 Task: Look for properties with washing machine facilities.
Action: Mouse moved to (839, 100)
Screenshot: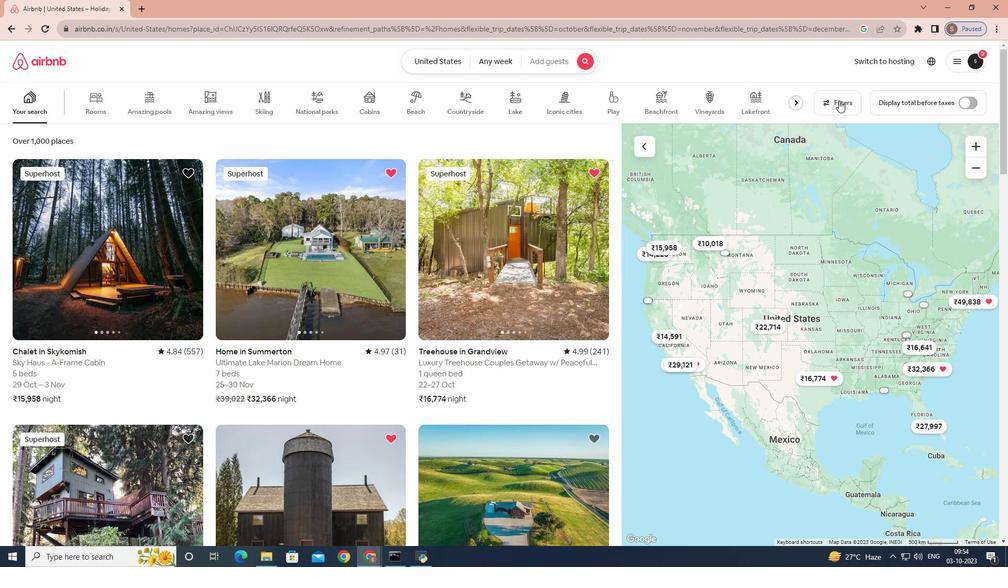 
Action: Mouse pressed left at (839, 100)
Screenshot: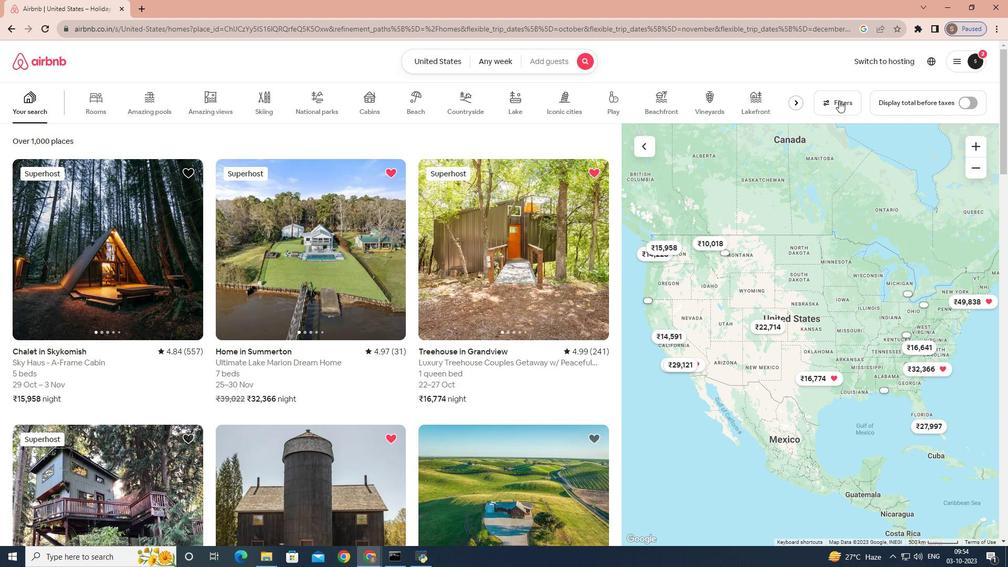 
Action: Mouse moved to (656, 169)
Screenshot: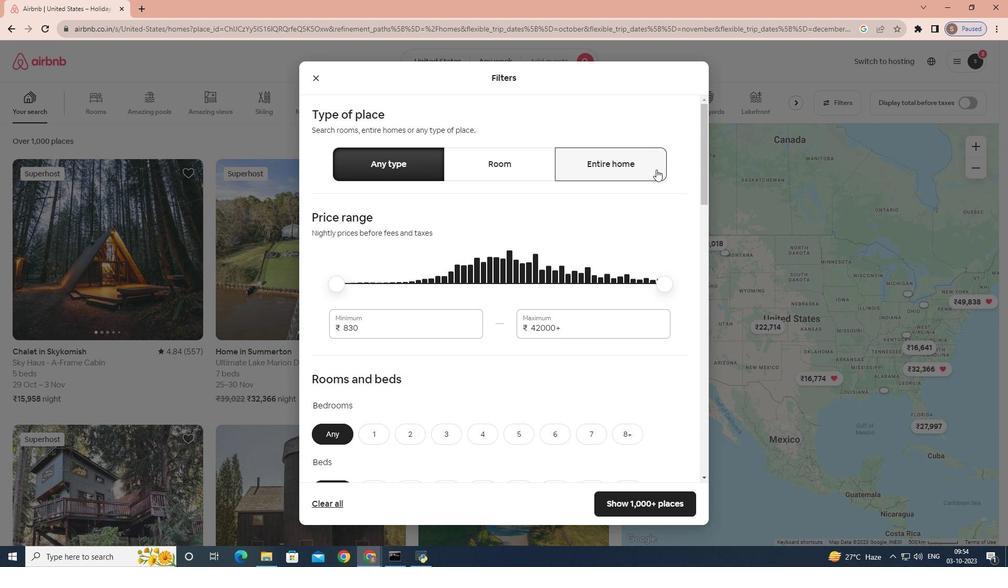 
Action: Mouse pressed left at (656, 169)
Screenshot: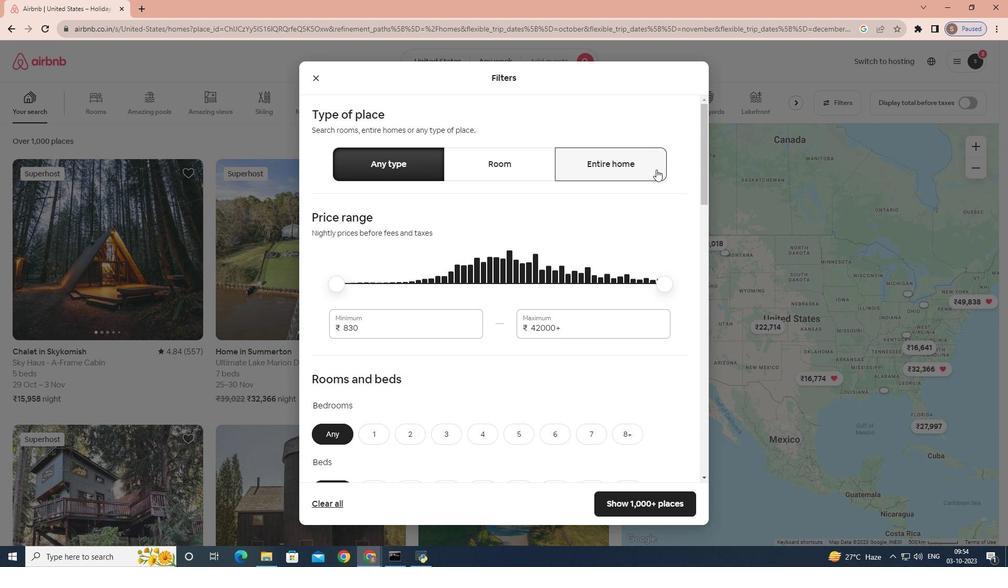 
Action: Mouse moved to (506, 259)
Screenshot: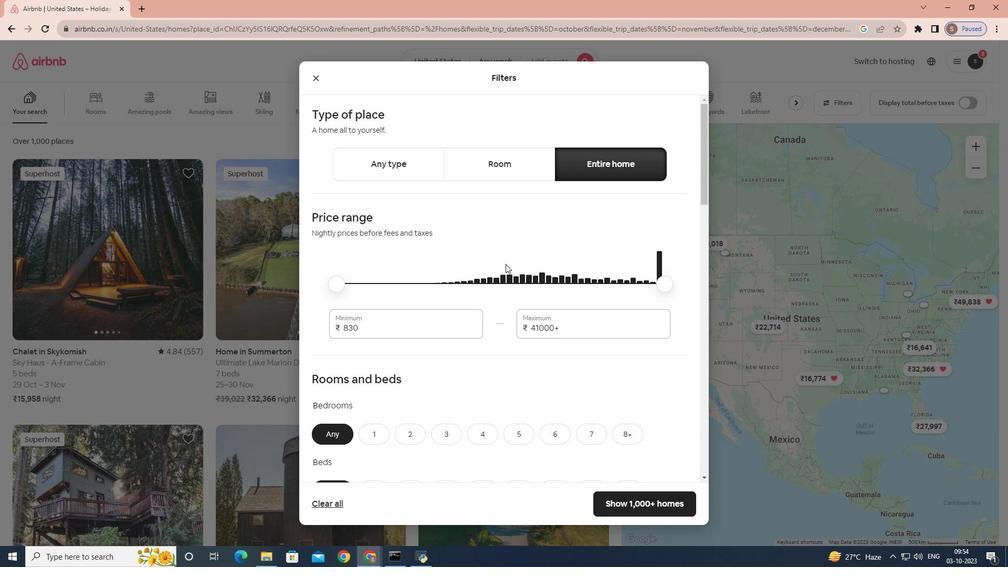 
Action: Mouse scrolled (506, 259) with delta (0, 0)
Screenshot: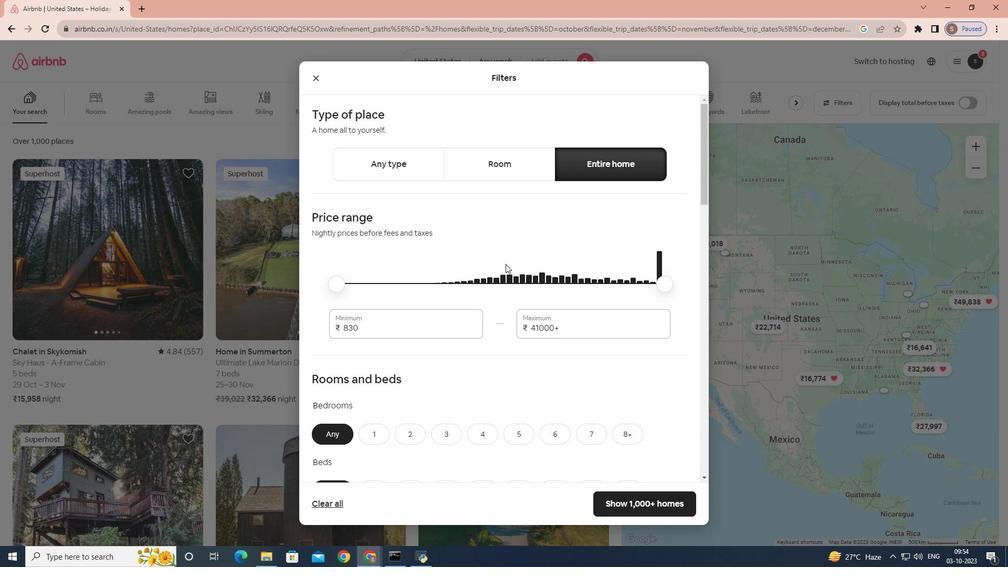 
Action: Mouse moved to (505, 263)
Screenshot: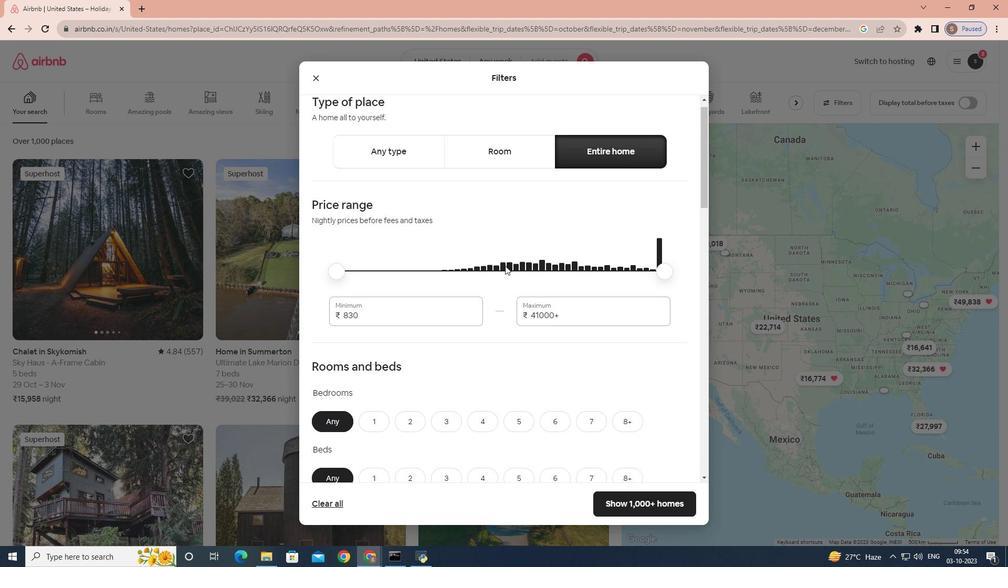 
Action: Mouse scrolled (505, 262) with delta (0, 0)
Screenshot: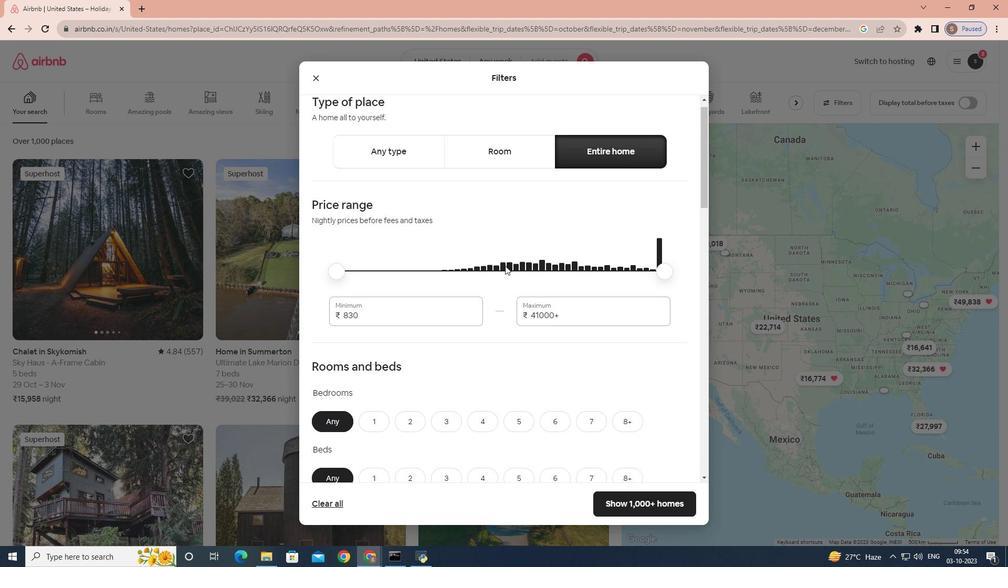 
Action: Mouse moved to (505, 265)
Screenshot: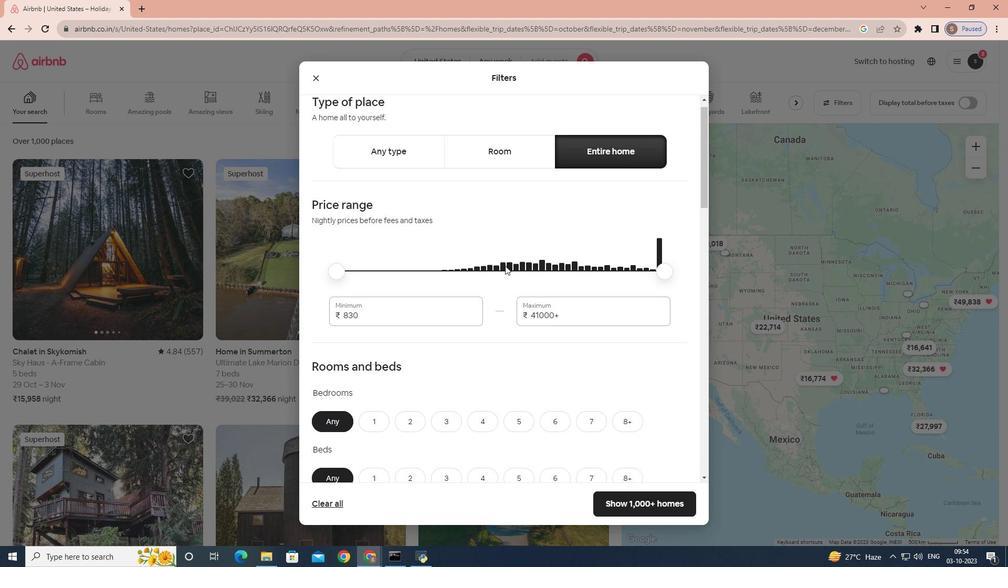 
Action: Mouse scrolled (505, 264) with delta (0, 0)
Screenshot: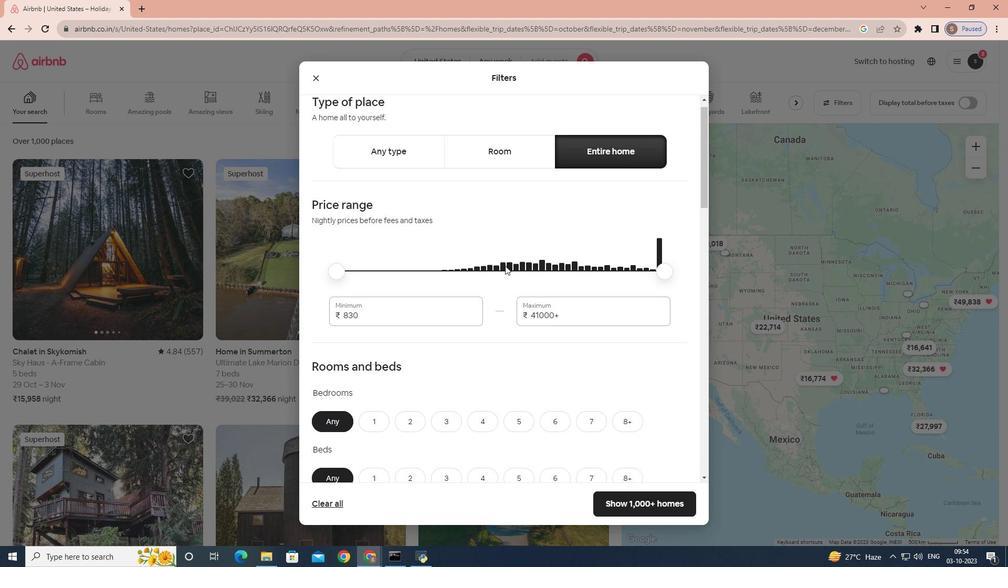 
Action: Mouse scrolled (505, 264) with delta (0, 0)
Screenshot: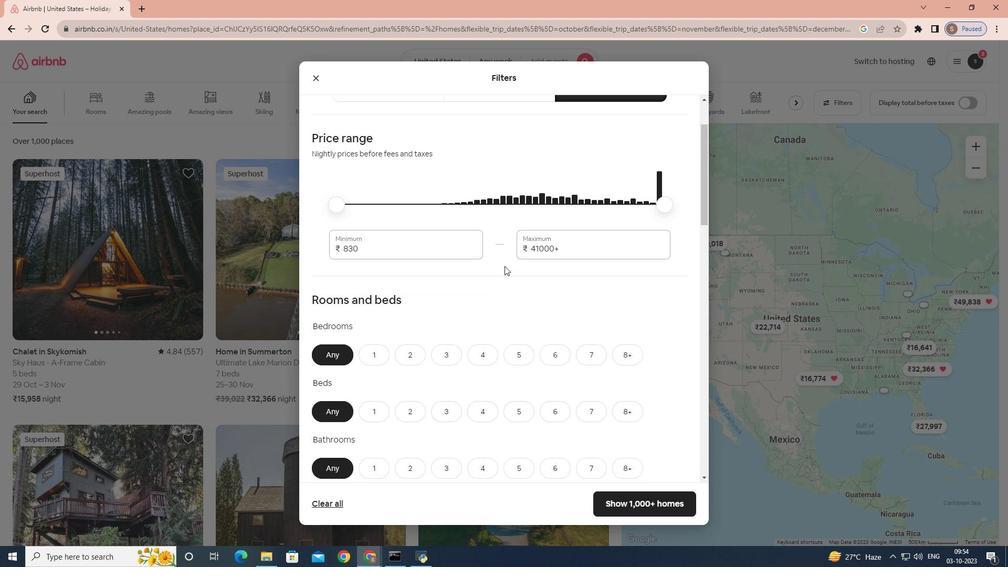 
Action: Mouse moved to (505, 265)
Screenshot: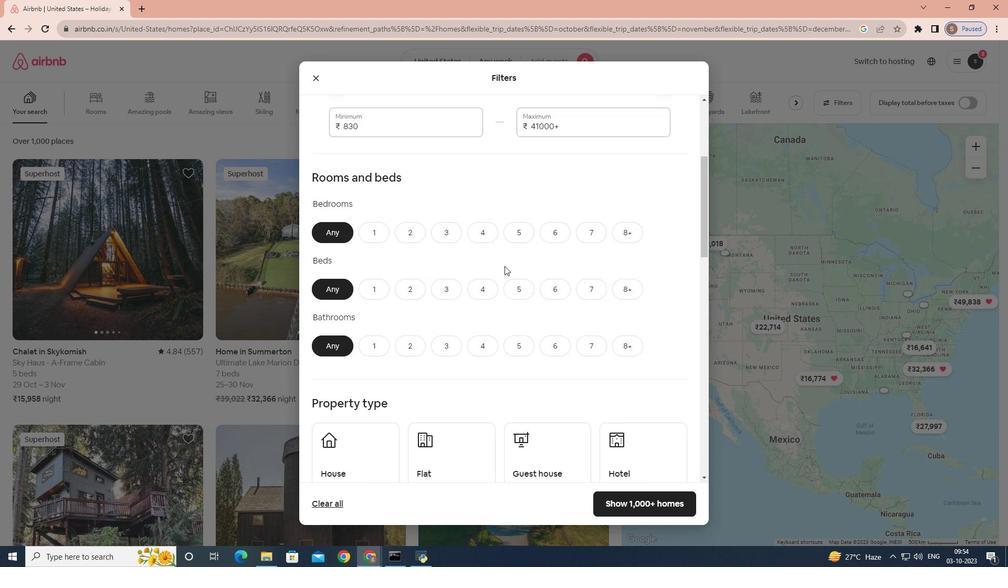 
Action: Mouse scrolled (505, 265) with delta (0, 0)
Screenshot: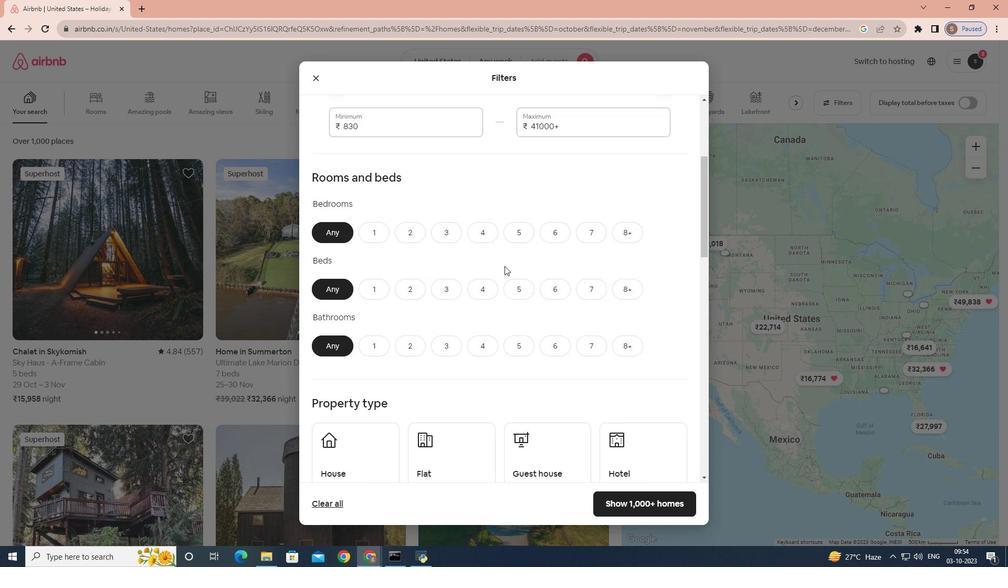 
Action: Mouse moved to (504, 266)
Screenshot: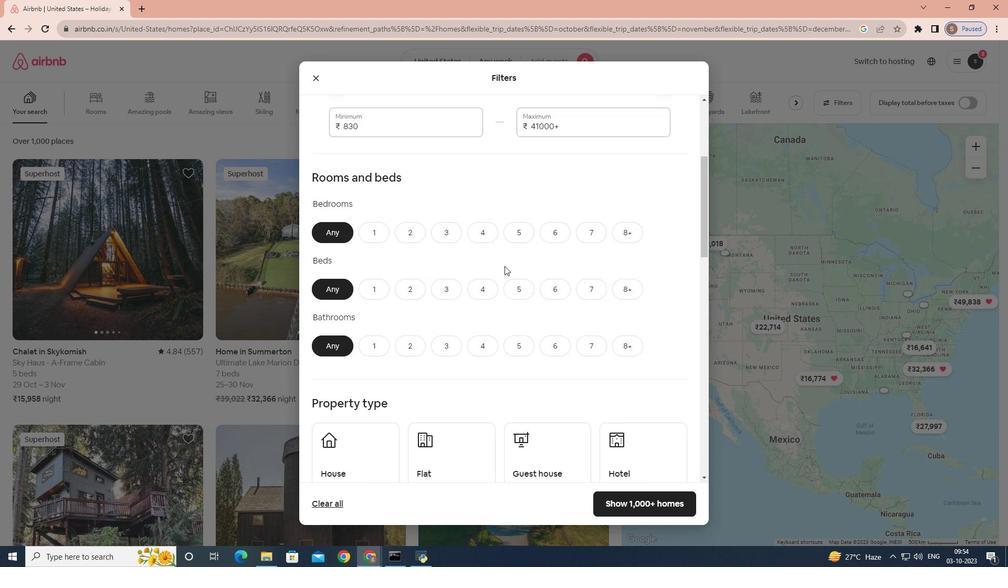
Action: Mouse scrolled (504, 265) with delta (0, 0)
Screenshot: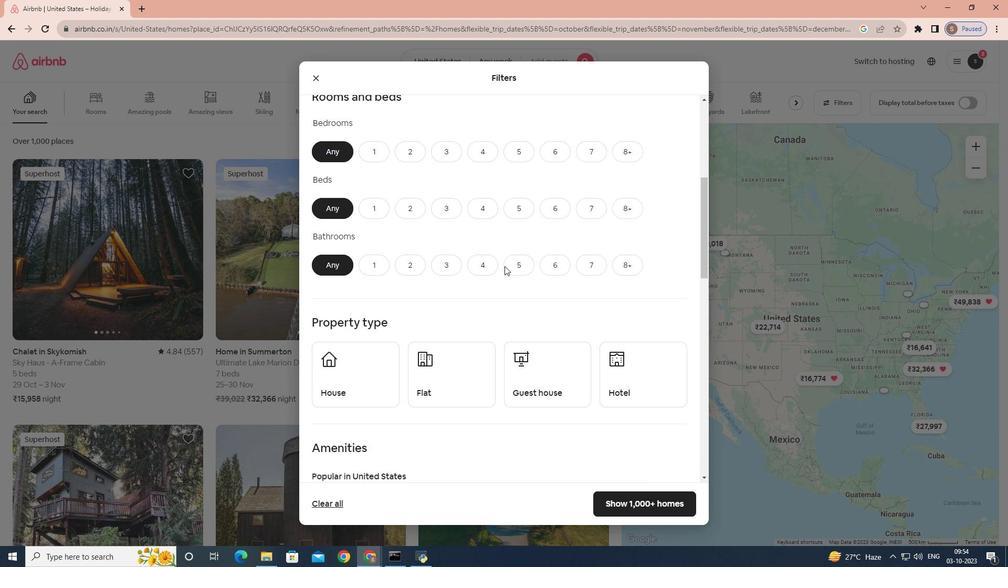 
Action: Mouse scrolled (504, 265) with delta (0, 0)
Screenshot: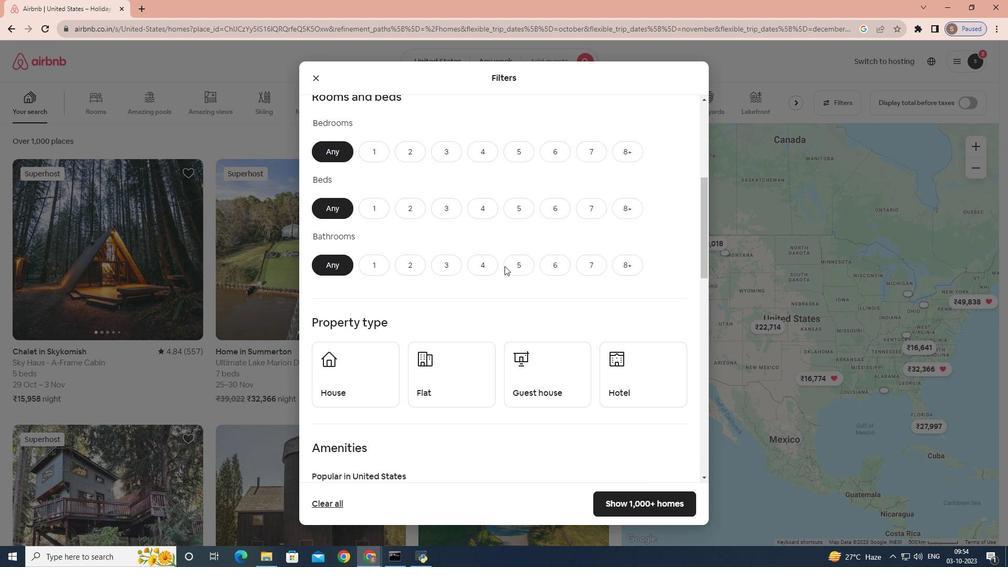 
Action: Mouse scrolled (504, 265) with delta (0, 0)
Screenshot: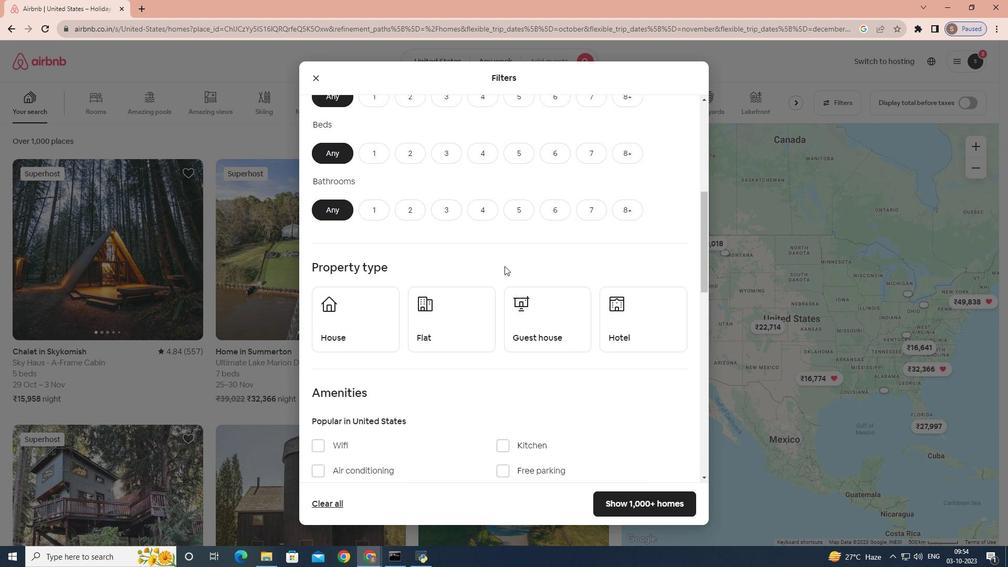 
Action: Mouse scrolled (504, 265) with delta (0, 0)
Screenshot: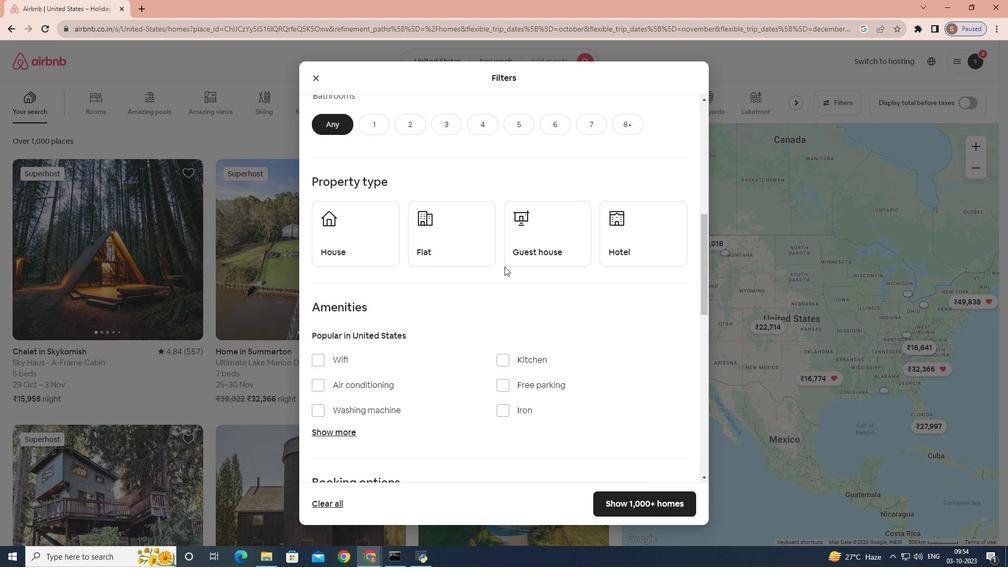 
Action: Mouse scrolled (504, 265) with delta (0, 0)
Screenshot: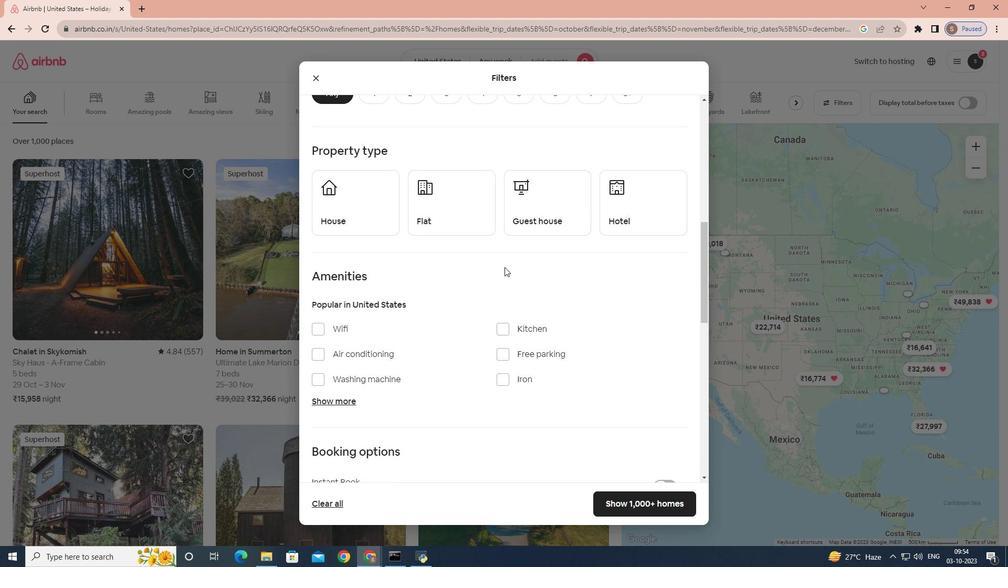 
Action: Mouse moved to (318, 315)
Screenshot: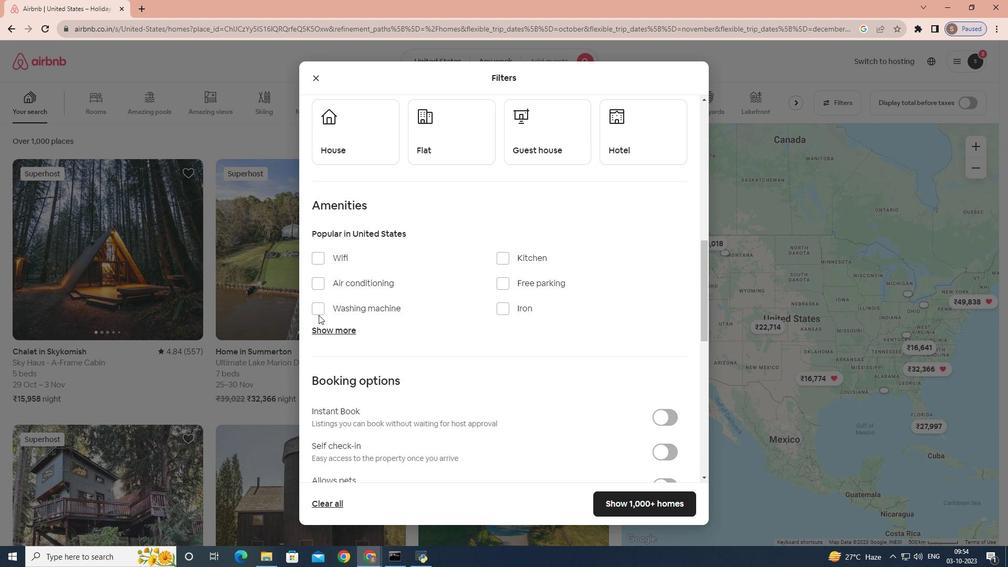 
Action: Mouse pressed left at (318, 315)
Screenshot: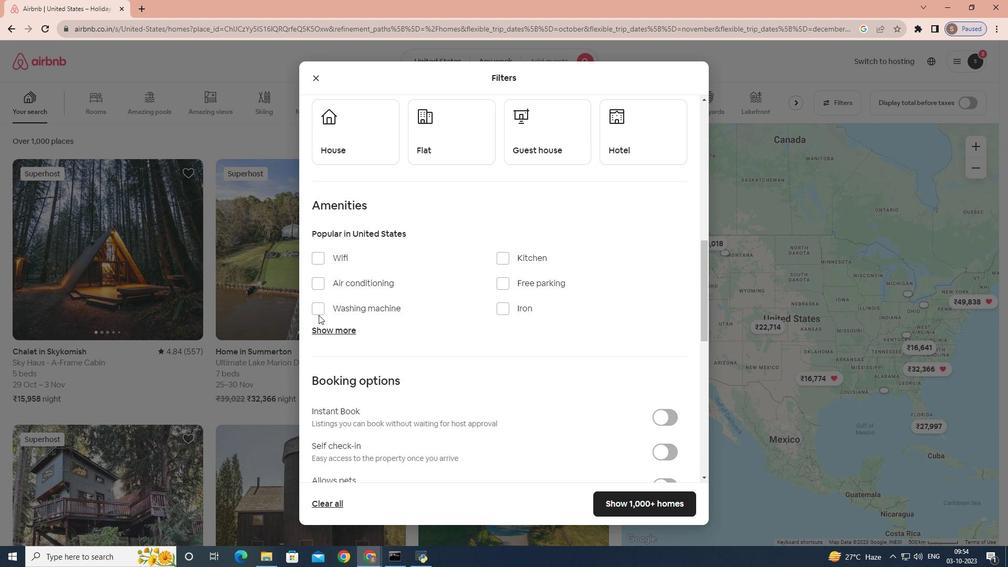 
Action: Mouse moved to (319, 311)
Screenshot: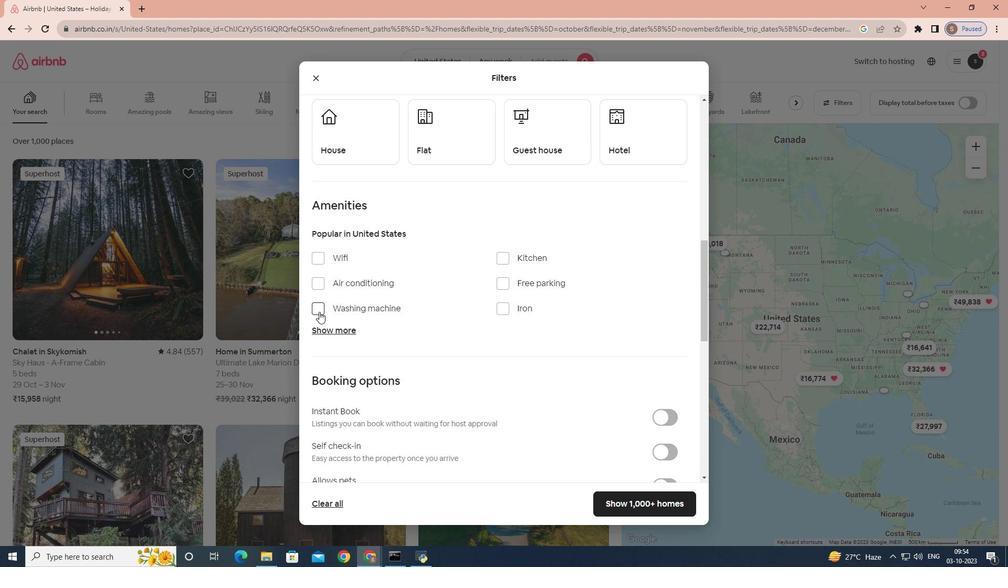 
Action: Mouse pressed left at (319, 311)
Screenshot: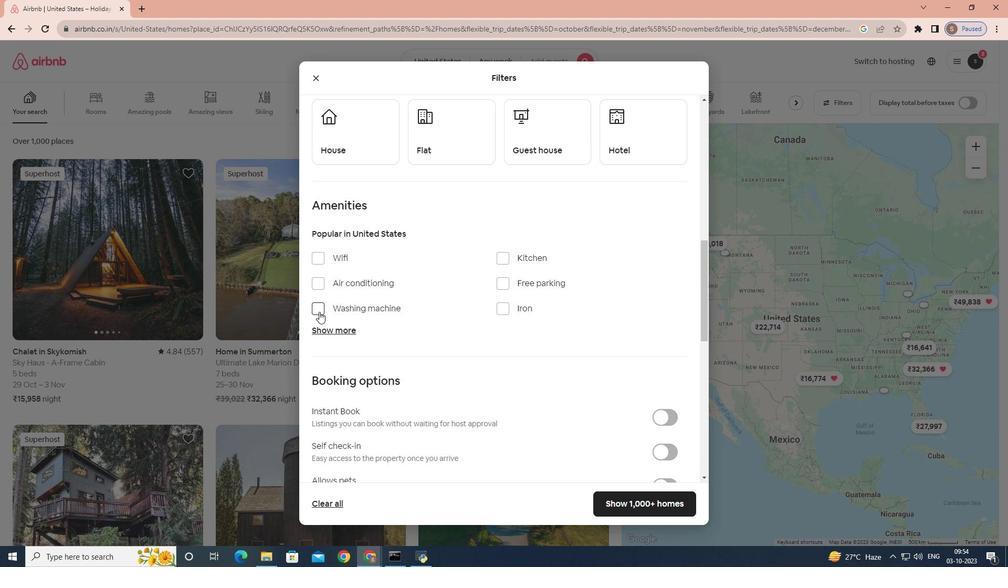 
Action: Mouse moved to (607, 510)
Screenshot: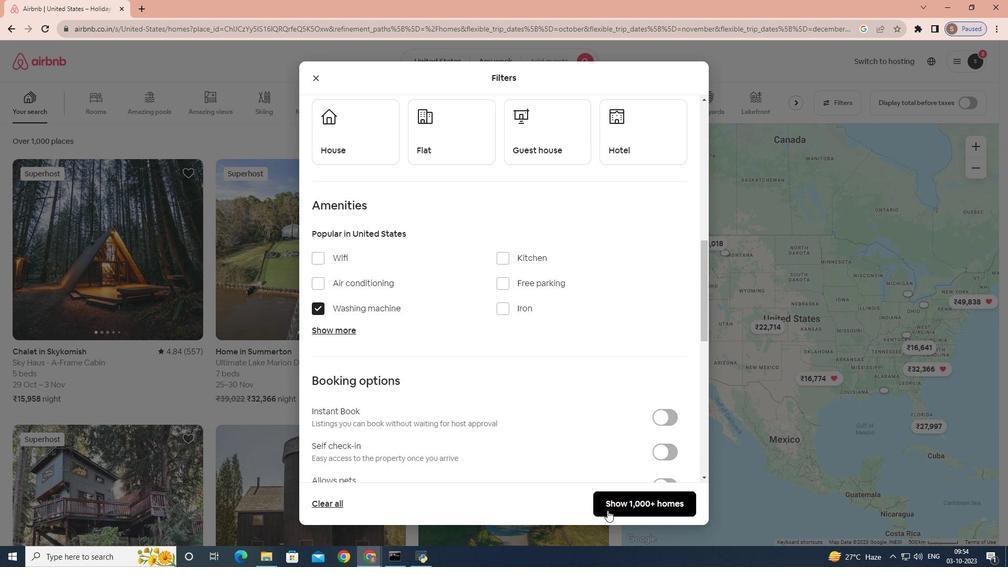 
Action: Mouse pressed left at (607, 510)
Screenshot: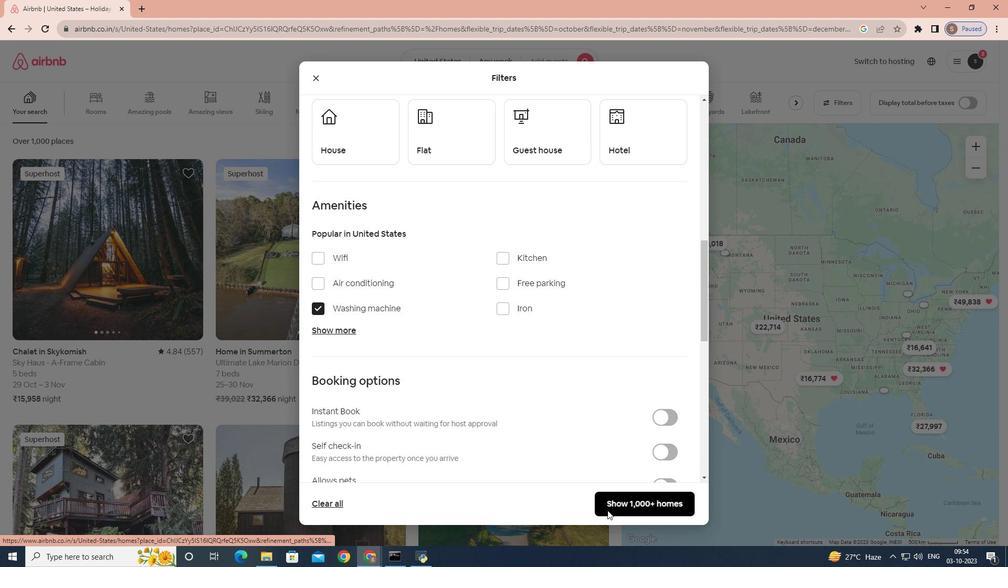 
Action: Mouse moved to (604, 505)
Screenshot: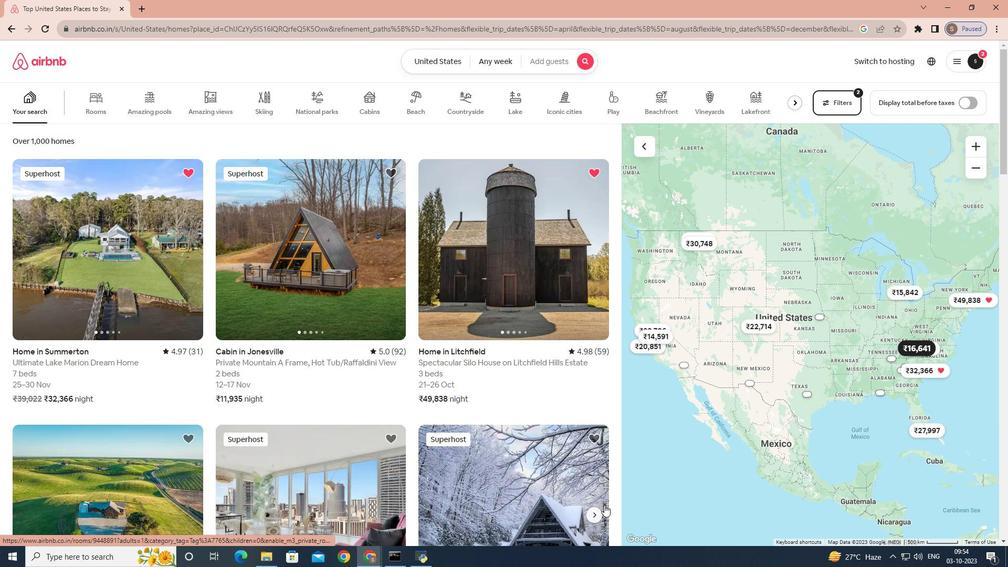 
